 Task: Create new contact,   with mail id: 'SophiaMoore30@benteler.com', first name: 'Sophia', Last name: 'Moore', Job Title: Project Manager, Phone number (617) 555-9012. Change life cycle stage to  'Lead' and lead status to 'New'. Add new company to the associated contact: lohud.com and type: Other. Logged in from softage.10@softage.net
Action: Mouse moved to (74, 52)
Screenshot: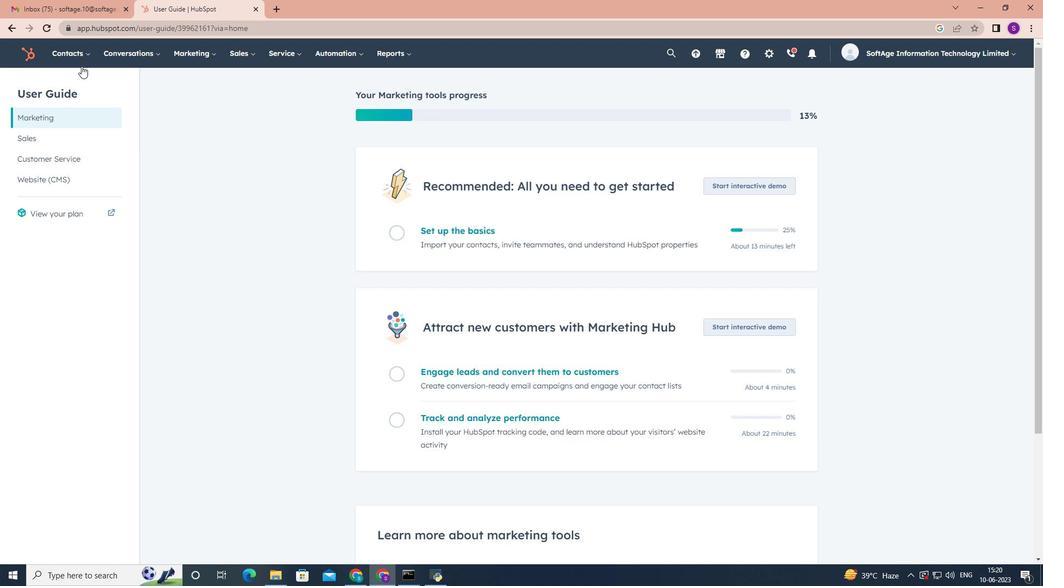 
Action: Mouse pressed left at (74, 52)
Screenshot: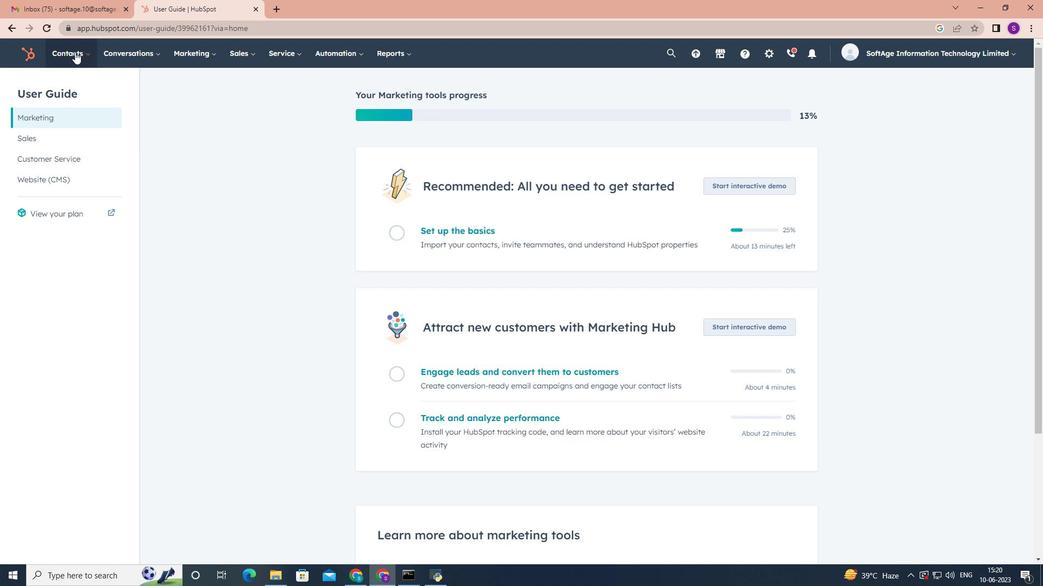 
Action: Mouse moved to (89, 88)
Screenshot: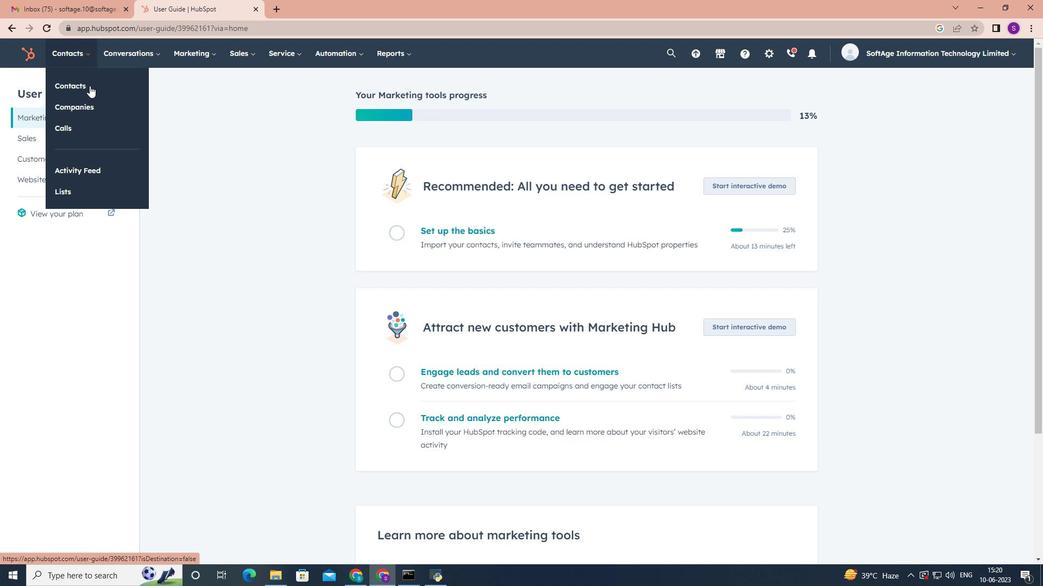 
Action: Mouse pressed left at (89, 88)
Screenshot: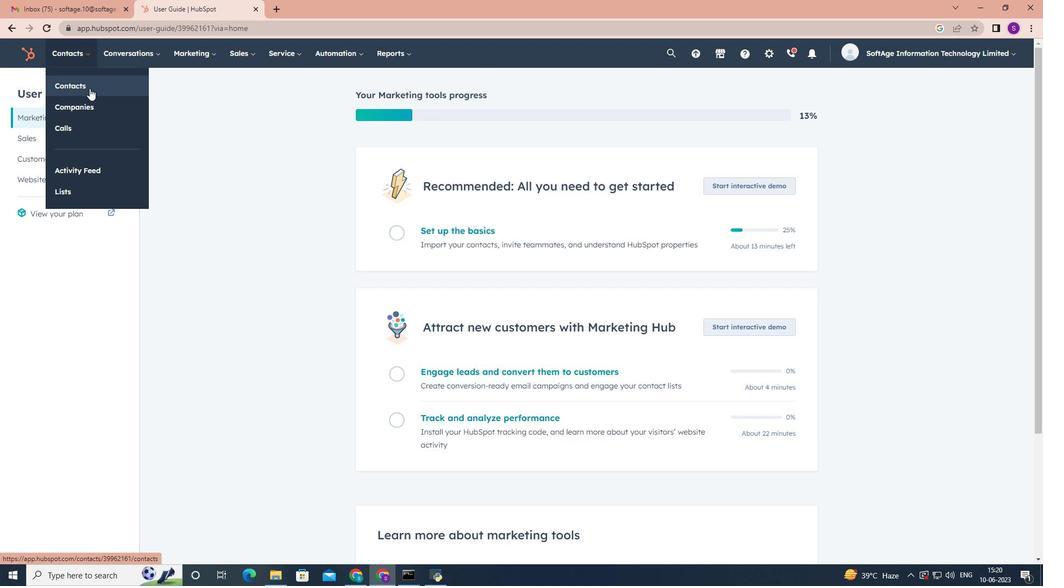 
Action: Mouse moved to (971, 91)
Screenshot: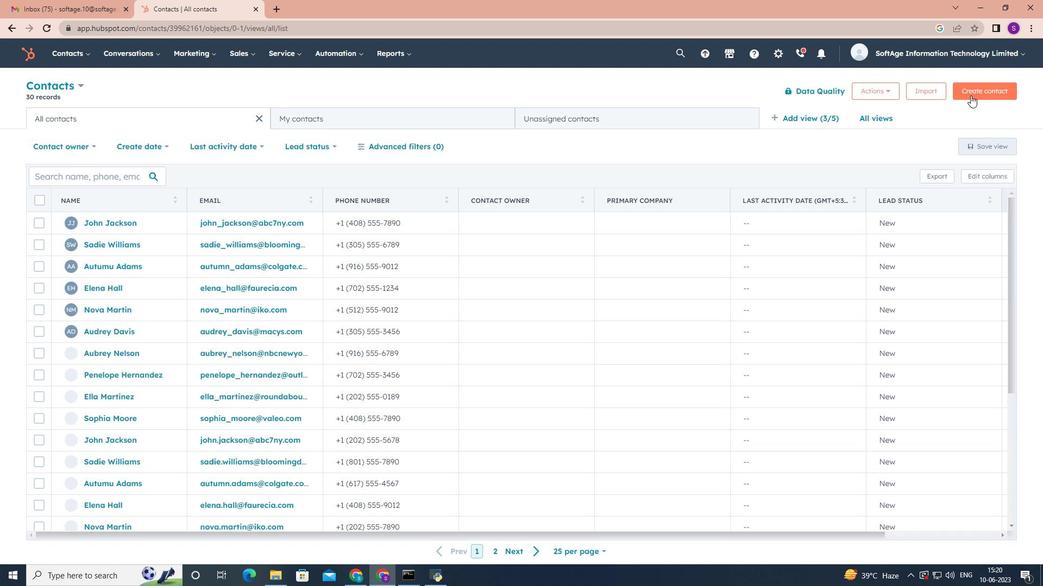
Action: Mouse pressed left at (971, 91)
Screenshot: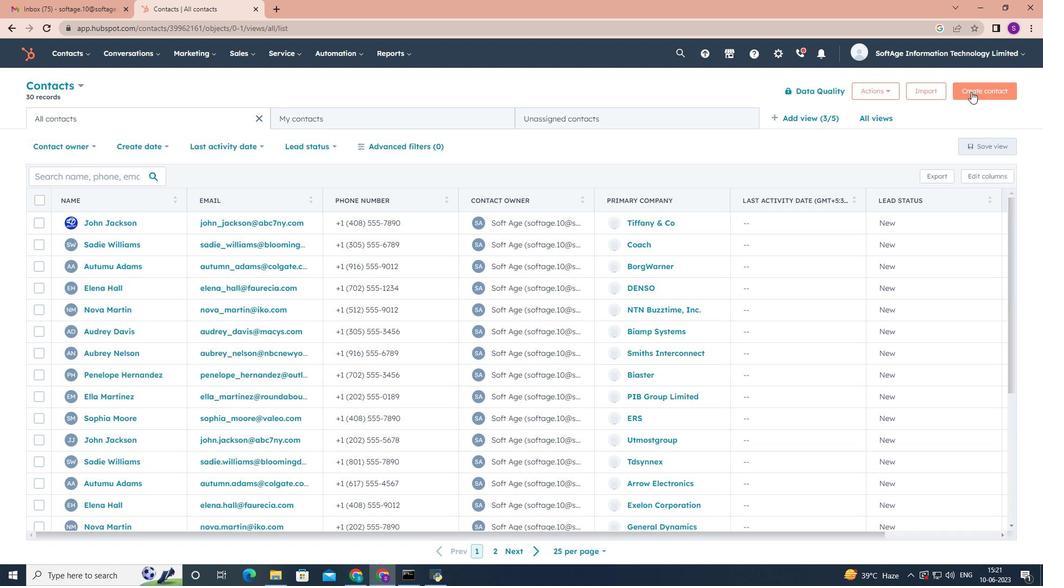 
Action: Mouse moved to (837, 148)
Screenshot: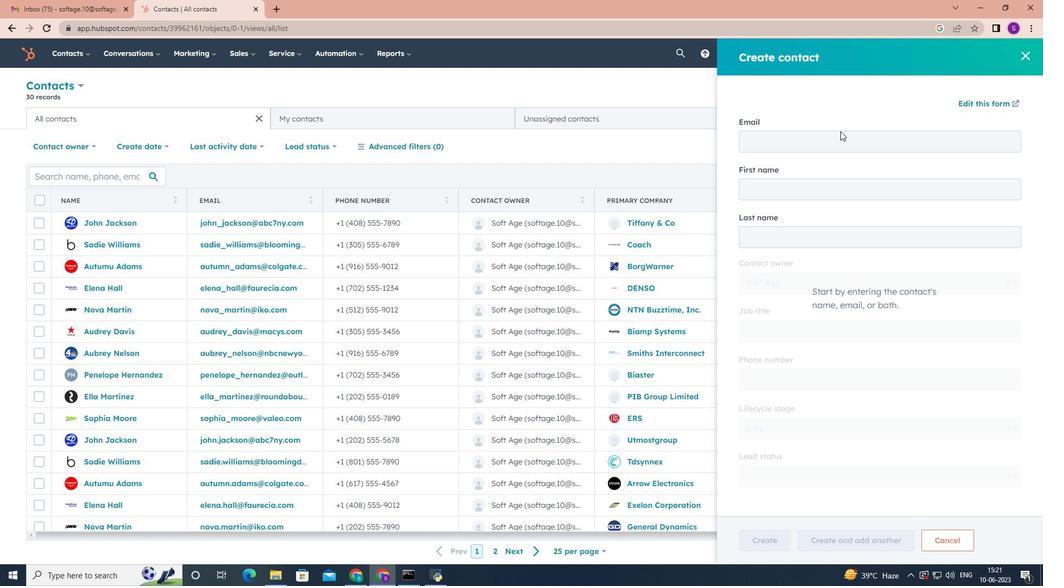 
Action: Mouse pressed left at (837, 148)
Screenshot: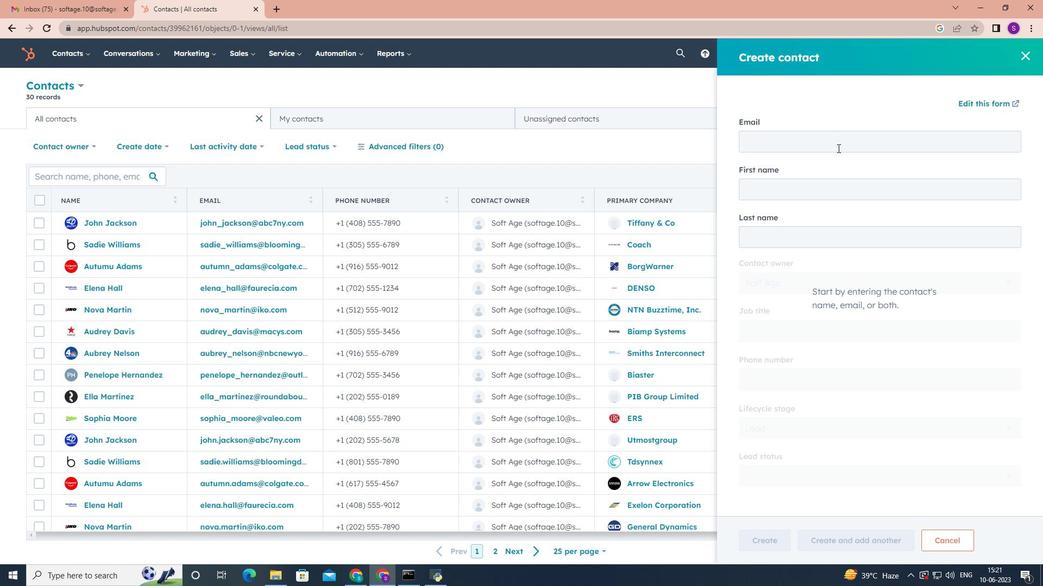 
Action: Key pressed <Key.shift>Sophia<Key.shift>Moore30<Key.shift>@benteler.com<Key.tab><Key.shift>Sophia<Key.tab><Key.shift>Moore<Key.tab><Key.tab><Key.shift>Project<Key.space><Key.shift>Manager<Key.tab>6175559012<Key.tab><Key.tab><Key.tab><Key.tab><Key.enter>
Screenshot: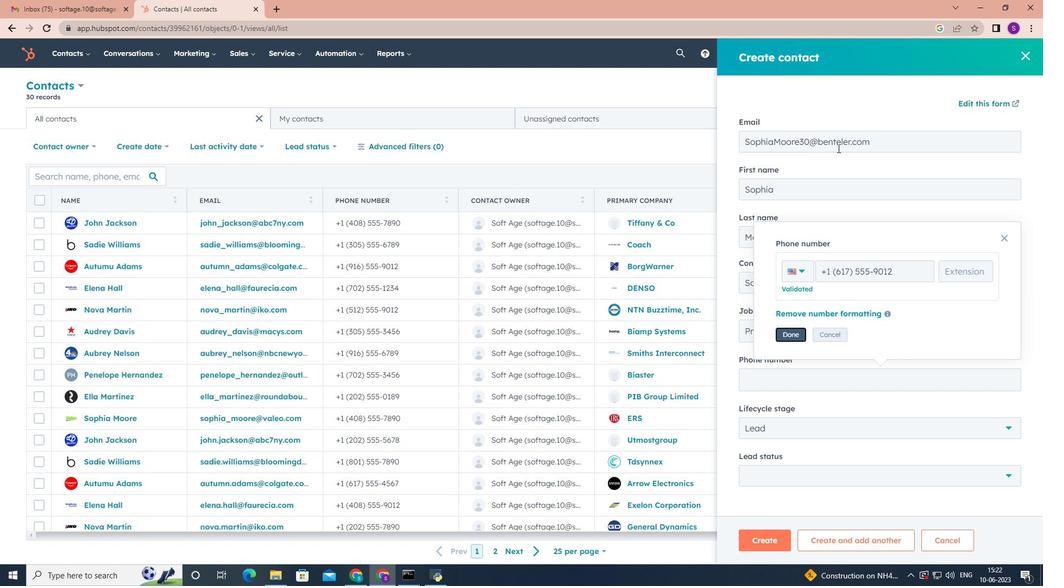 
Action: Mouse moved to (1002, 435)
Screenshot: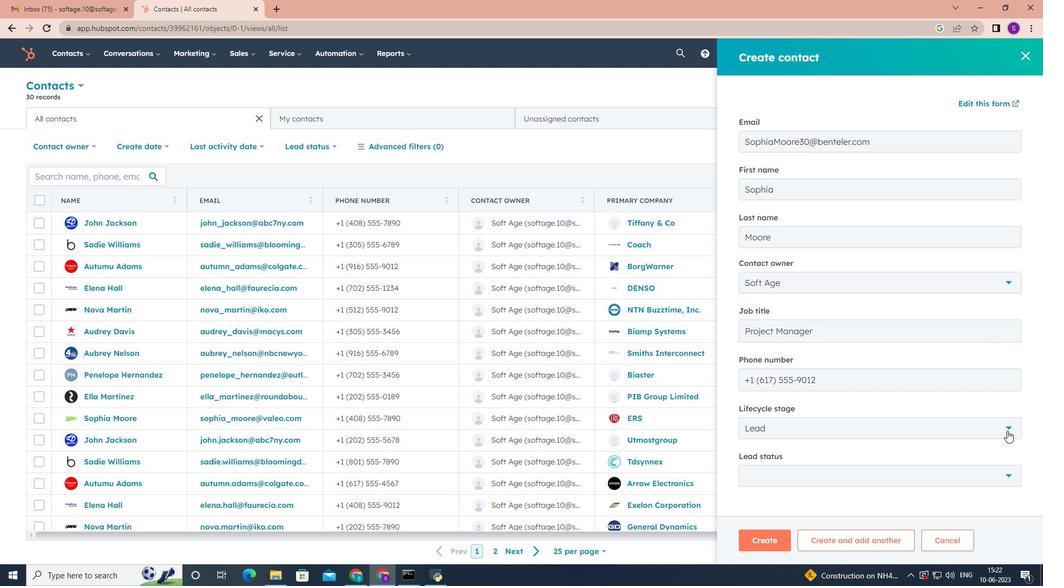 
Action: Mouse pressed left at (1002, 435)
Screenshot: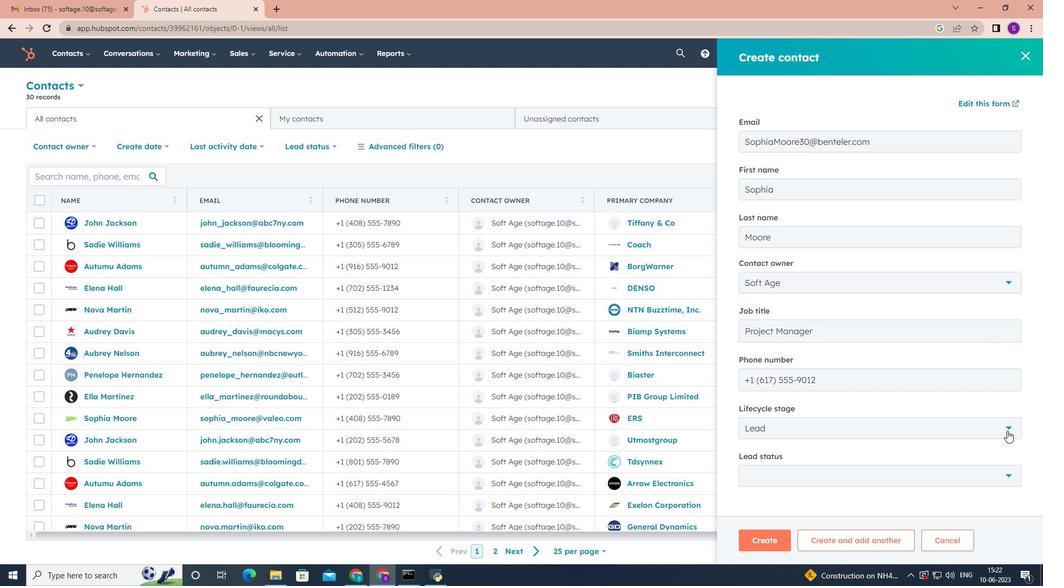 
Action: Mouse moved to (833, 337)
Screenshot: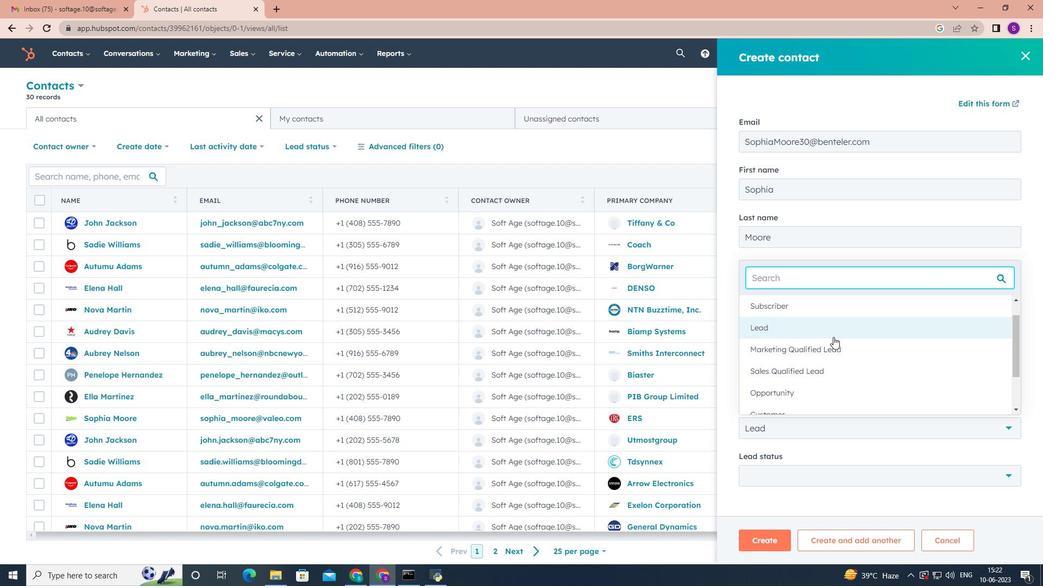 
Action: Mouse pressed left at (833, 337)
Screenshot: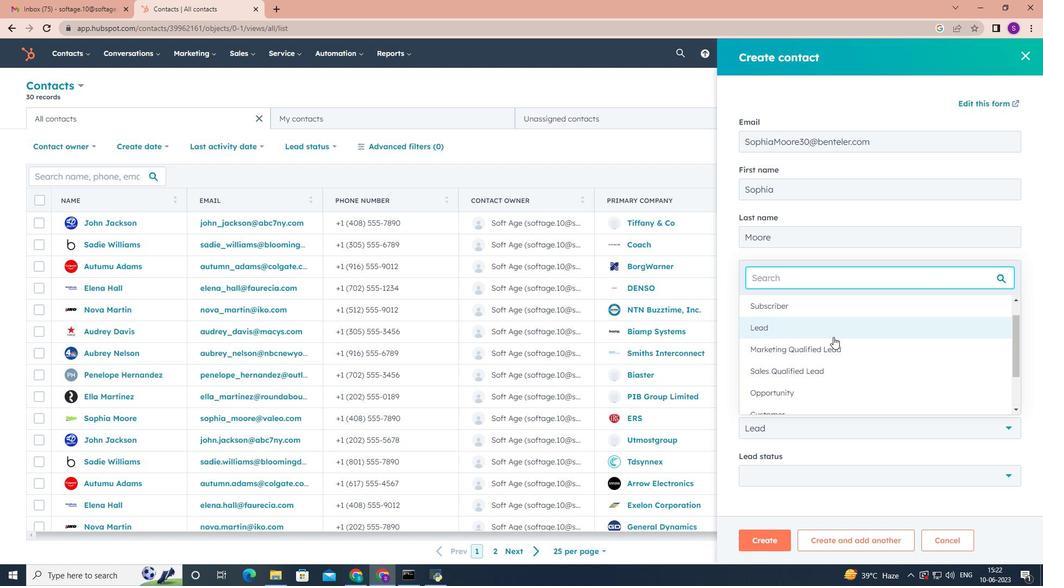 
Action: Mouse moved to (989, 478)
Screenshot: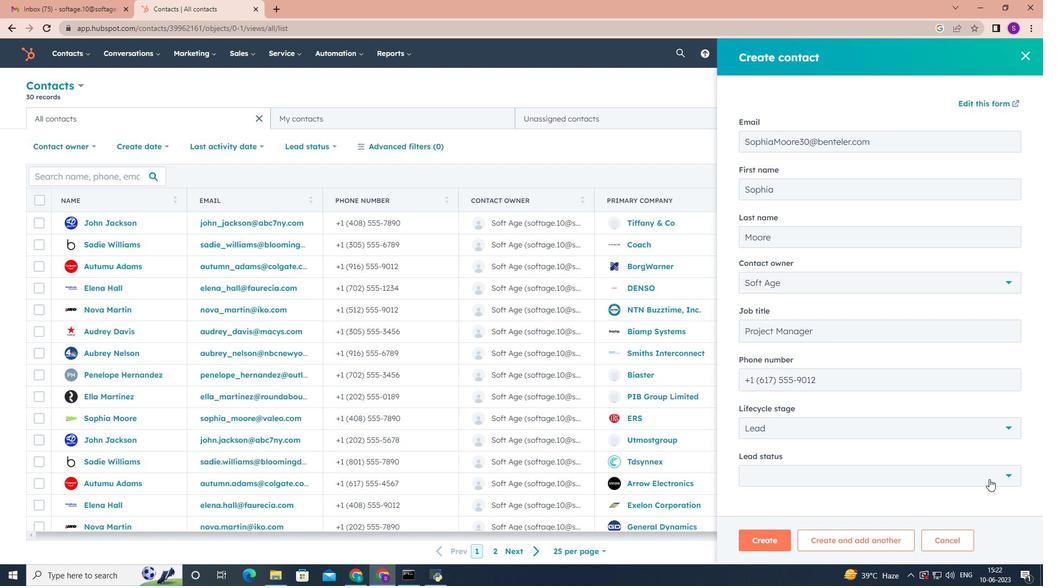 
Action: Mouse pressed left at (989, 478)
Screenshot: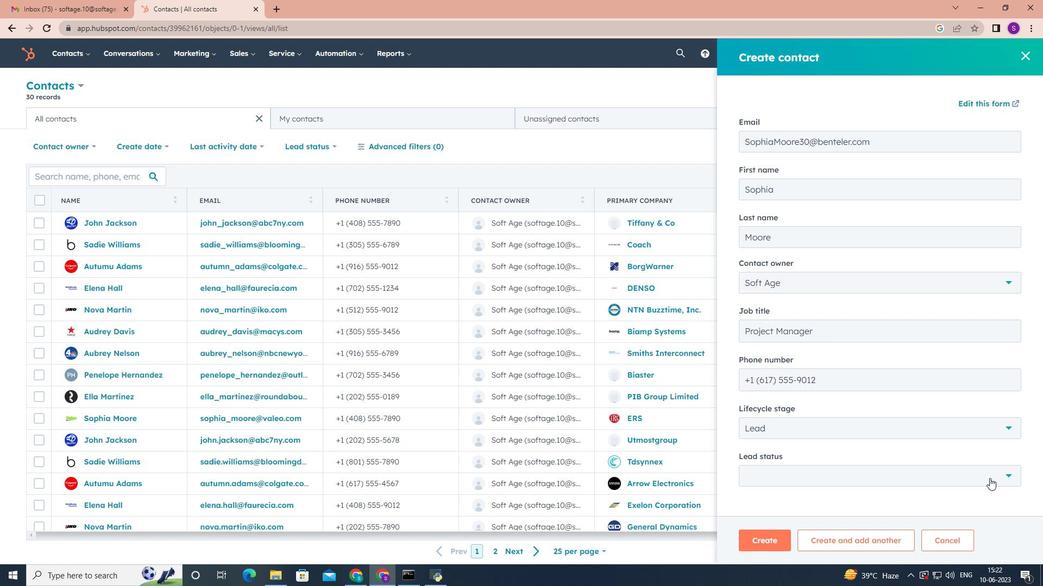 
Action: Mouse moved to (798, 374)
Screenshot: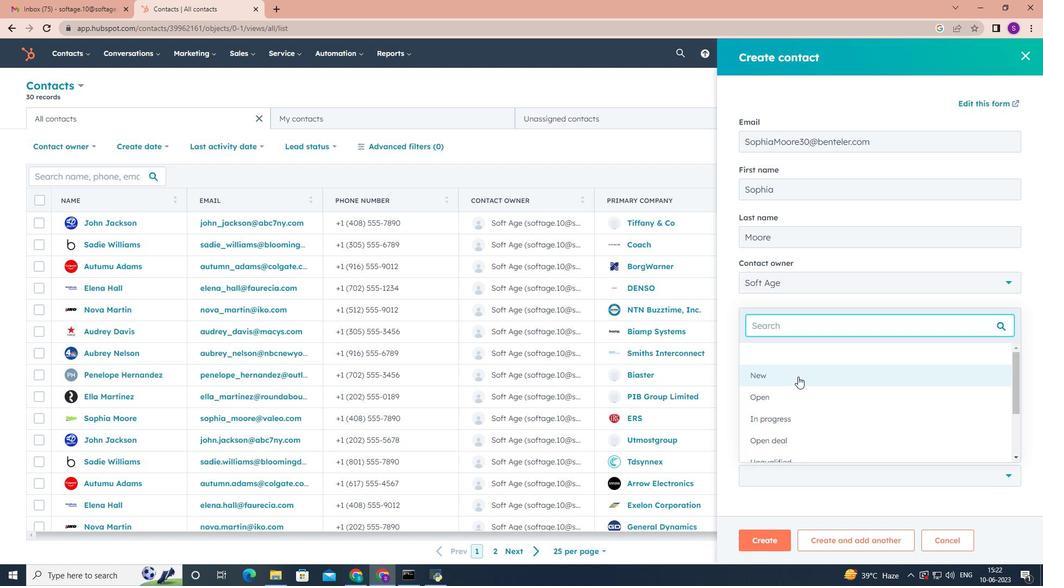 
Action: Mouse pressed left at (798, 374)
Screenshot: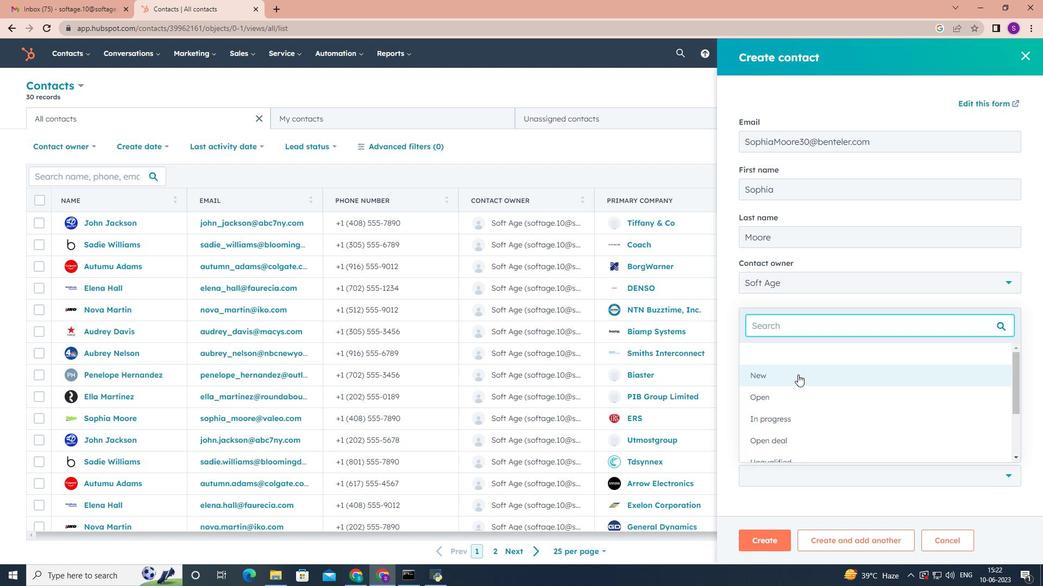 
Action: Mouse moved to (836, 426)
Screenshot: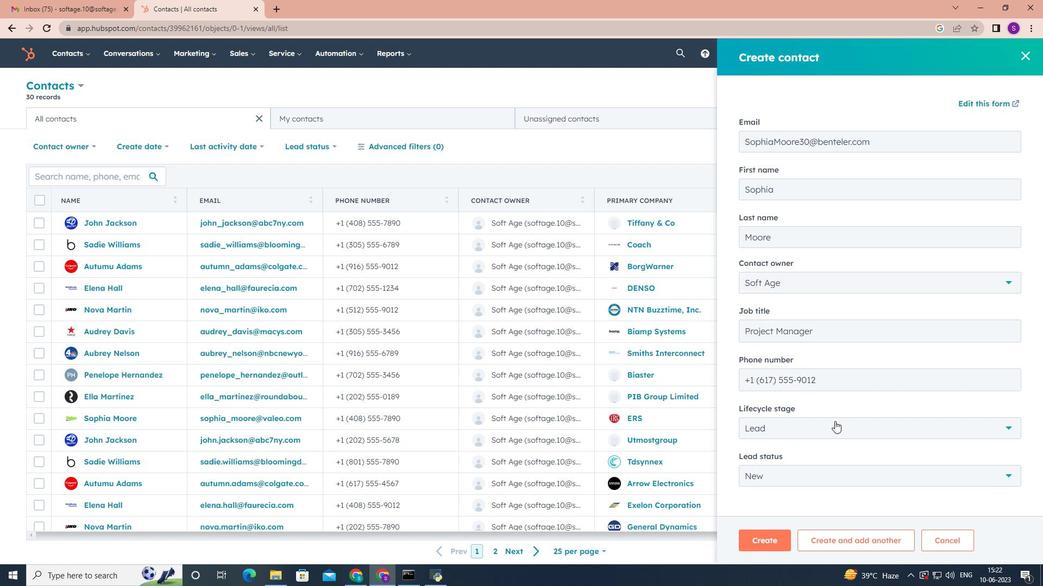 
Action: Mouse scrolled (835, 422) with delta (0, 0)
Screenshot: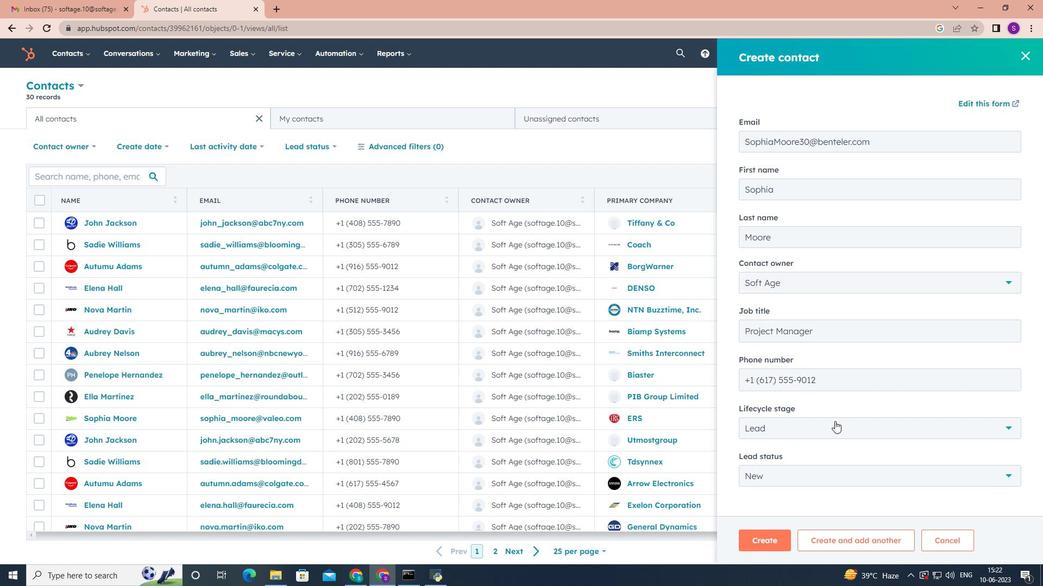 
Action: Mouse moved to (836, 427)
Screenshot: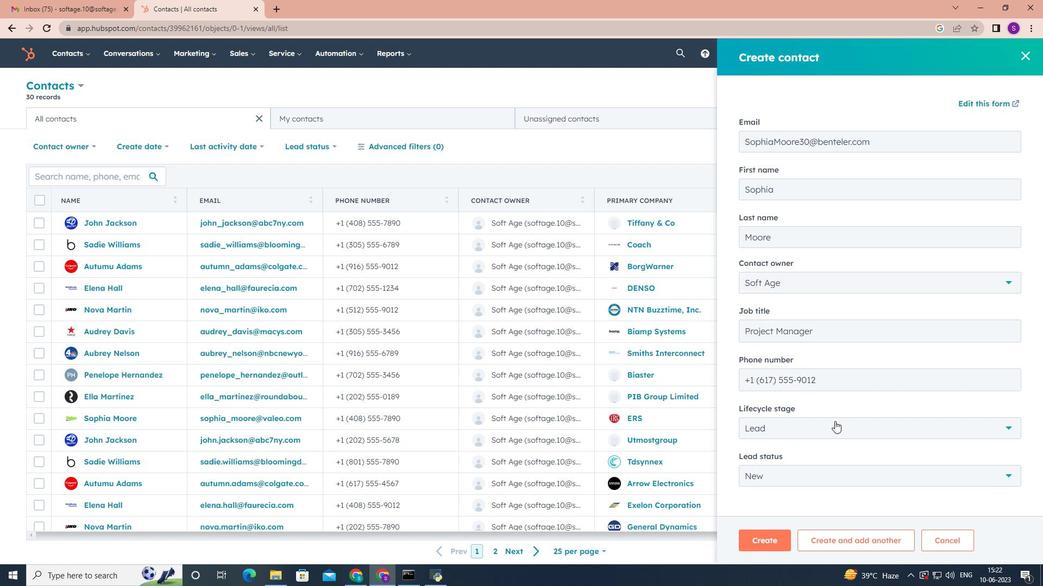 
Action: Mouse scrolled (836, 427) with delta (0, 0)
Screenshot: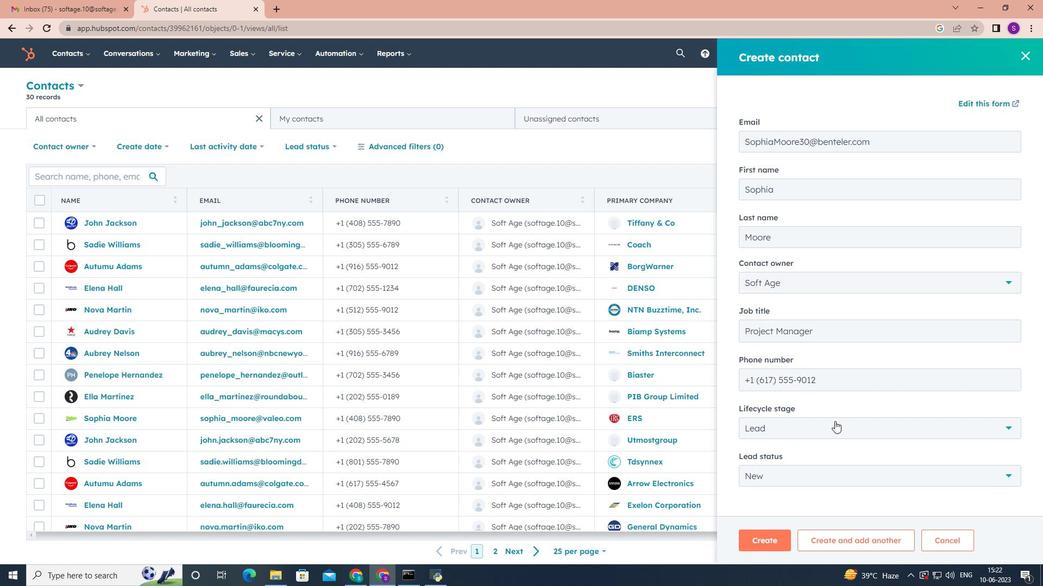 
Action: Mouse moved to (838, 433)
Screenshot: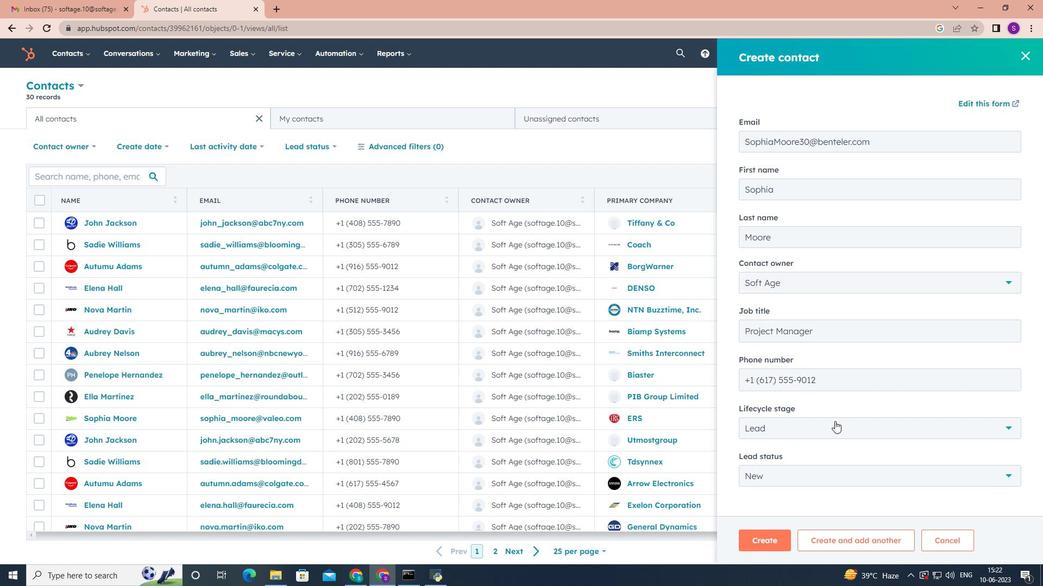 
Action: Mouse scrolled (838, 432) with delta (0, 0)
Screenshot: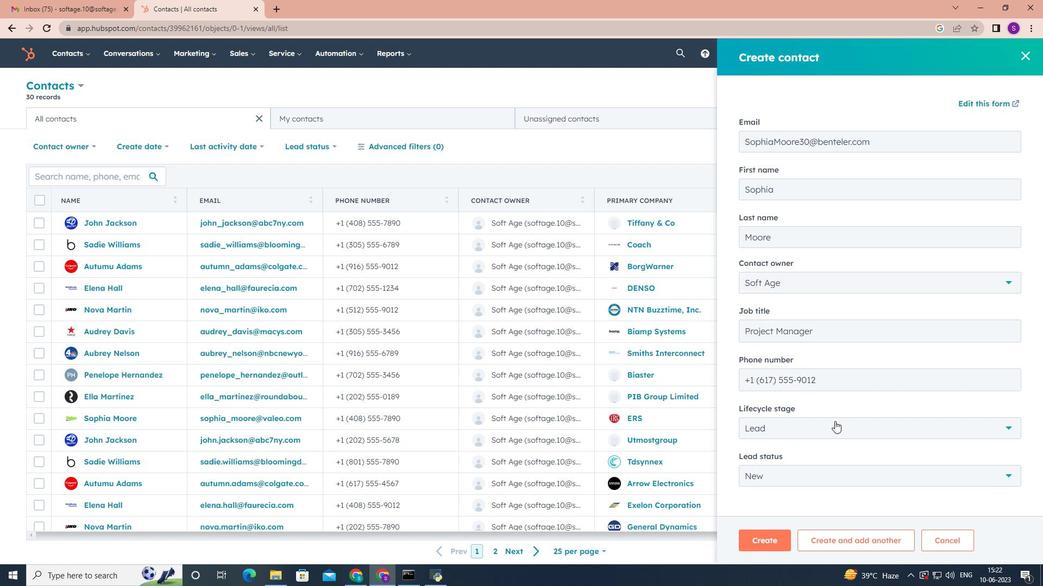 
Action: Mouse moved to (839, 440)
Screenshot: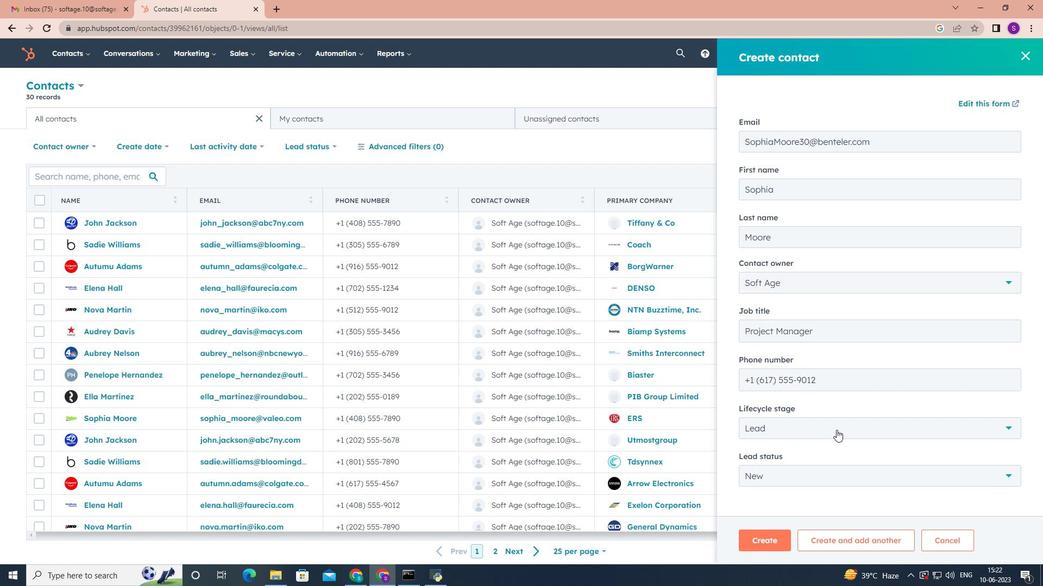 
Action: Mouse scrolled (839, 439) with delta (0, 0)
Screenshot: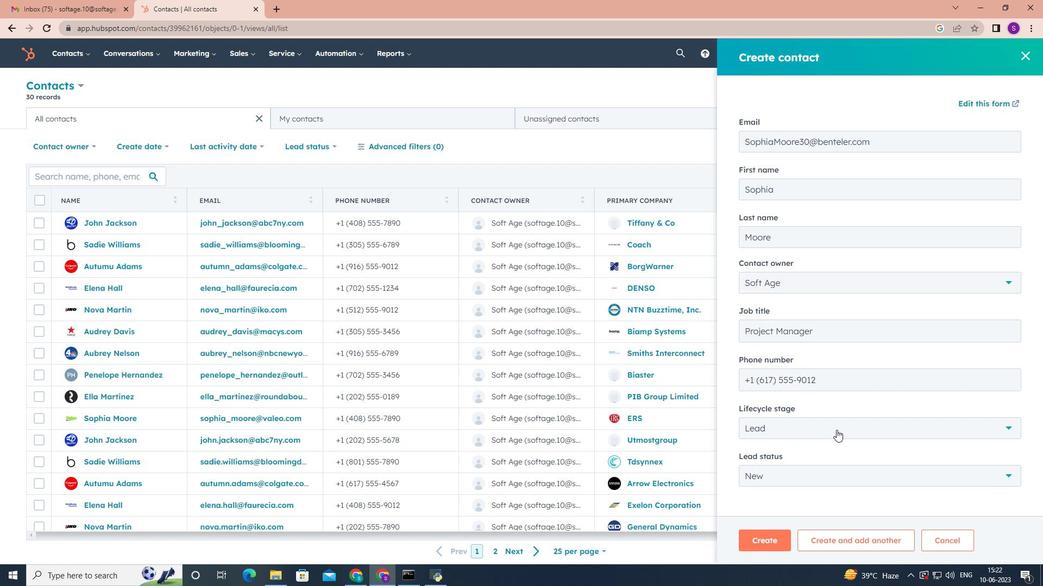 
Action: Mouse moved to (771, 536)
Screenshot: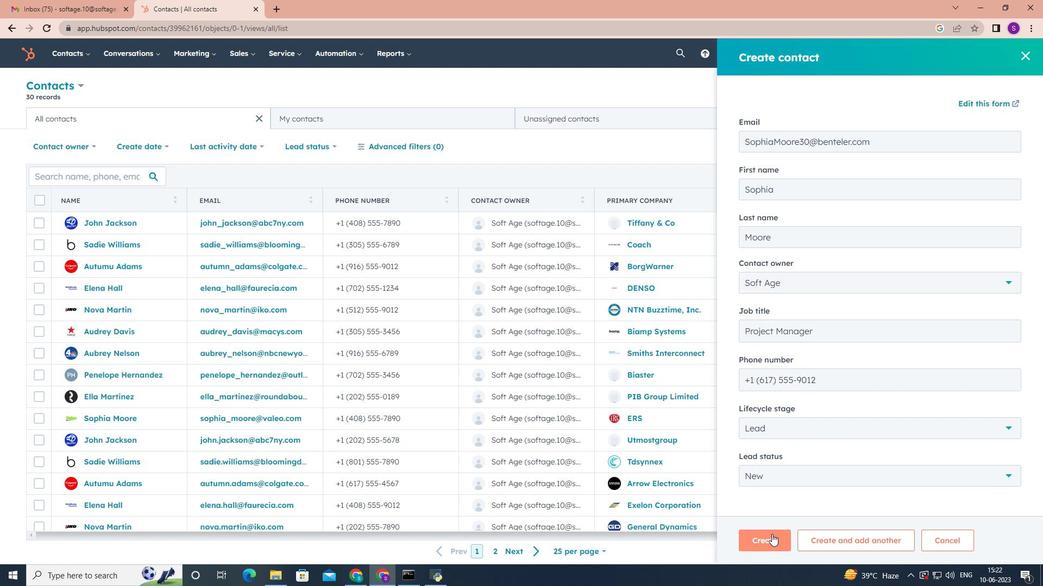 
Action: Mouse pressed left at (771, 536)
Screenshot: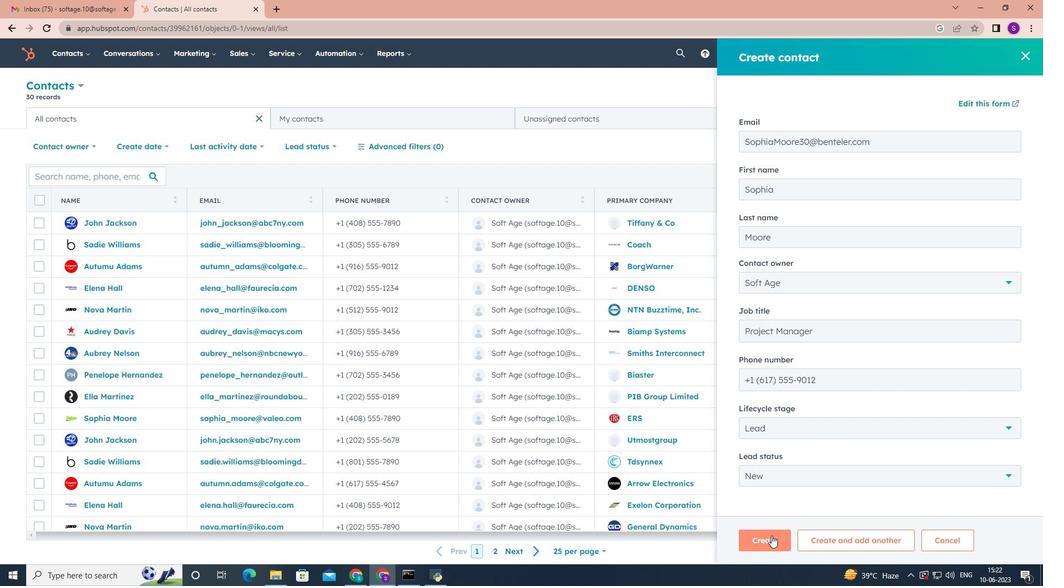 
Action: Mouse moved to (728, 348)
Screenshot: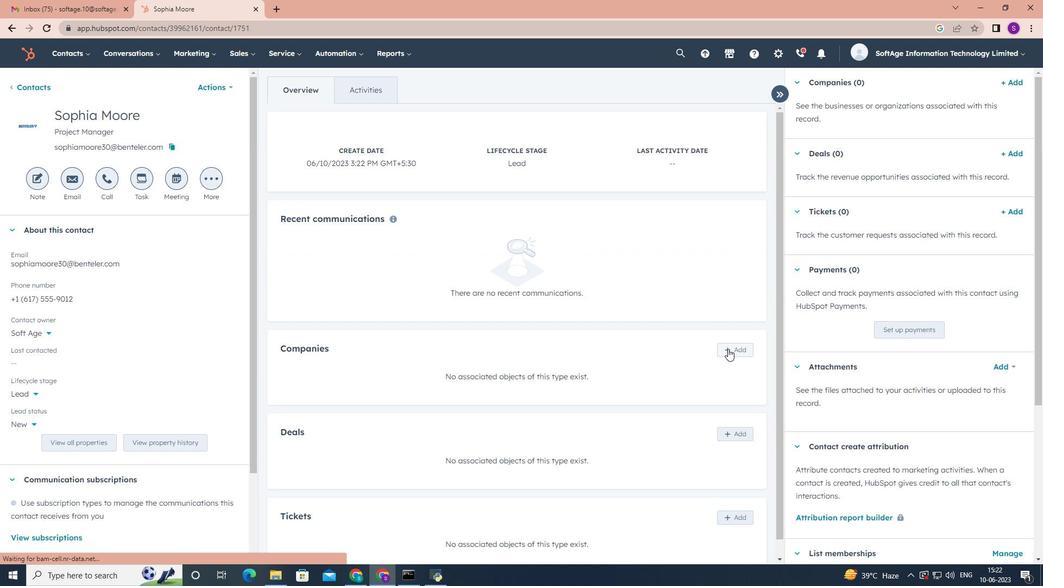 
Action: Mouse pressed left at (728, 348)
Screenshot: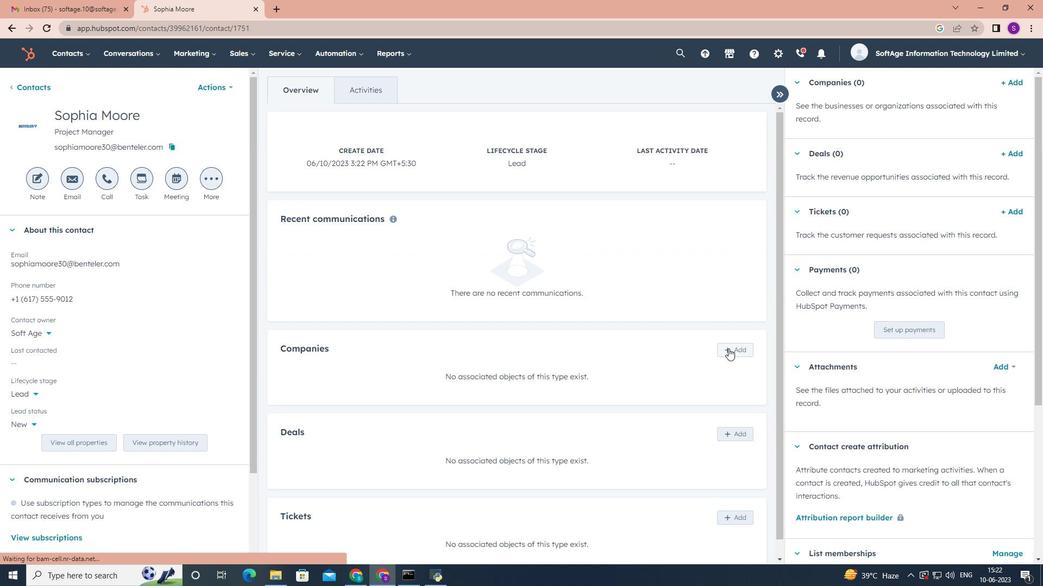 
Action: Mouse moved to (820, 103)
Screenshot: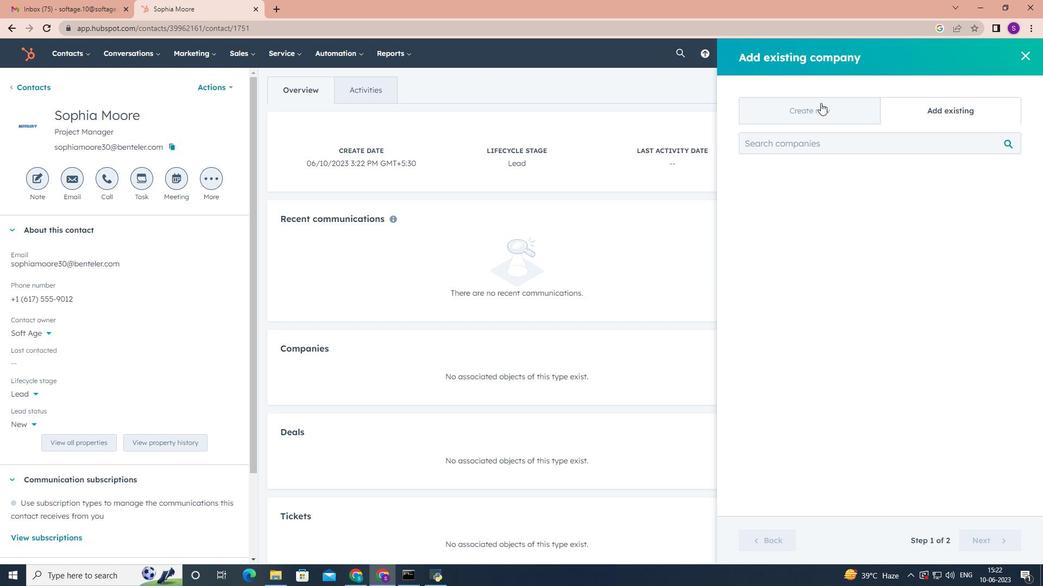
Action: Mouse pressed left at (820, 103)
Screenshot: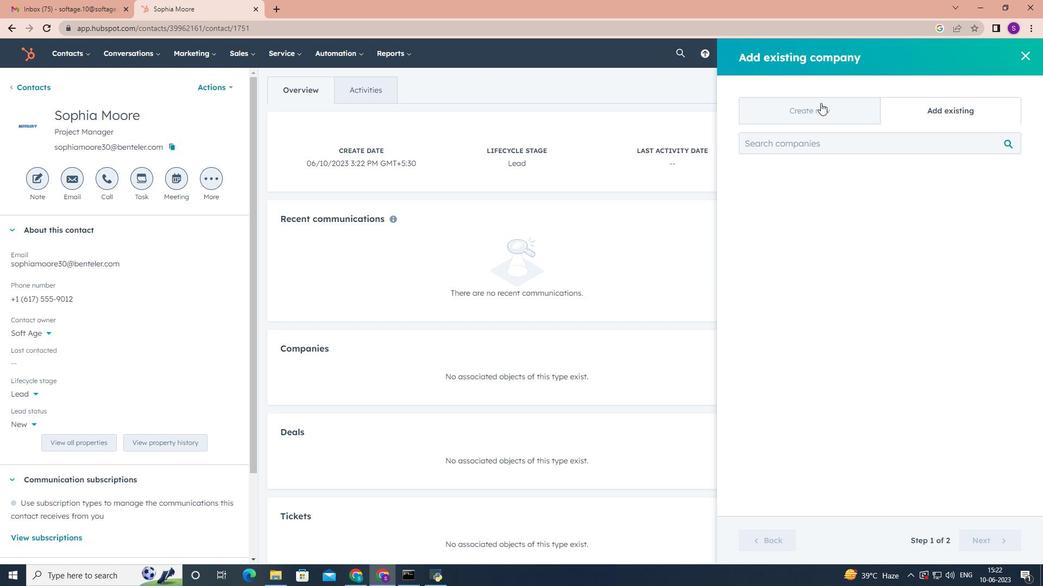 
Action: Mouse moved to (811, 171)
Screenshot: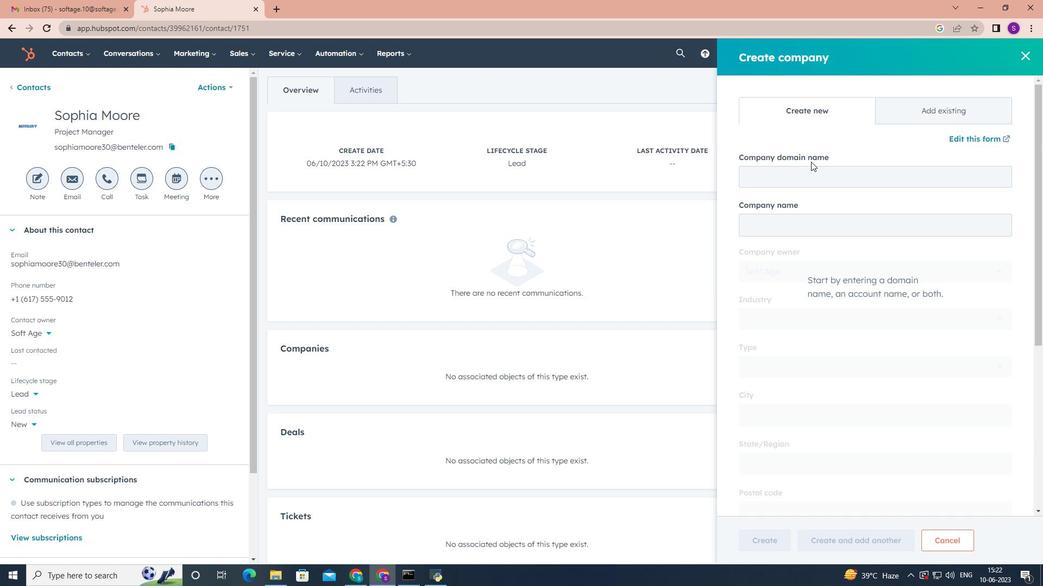 
Action: Mouse pressed left at (811, 171)
Screenshot: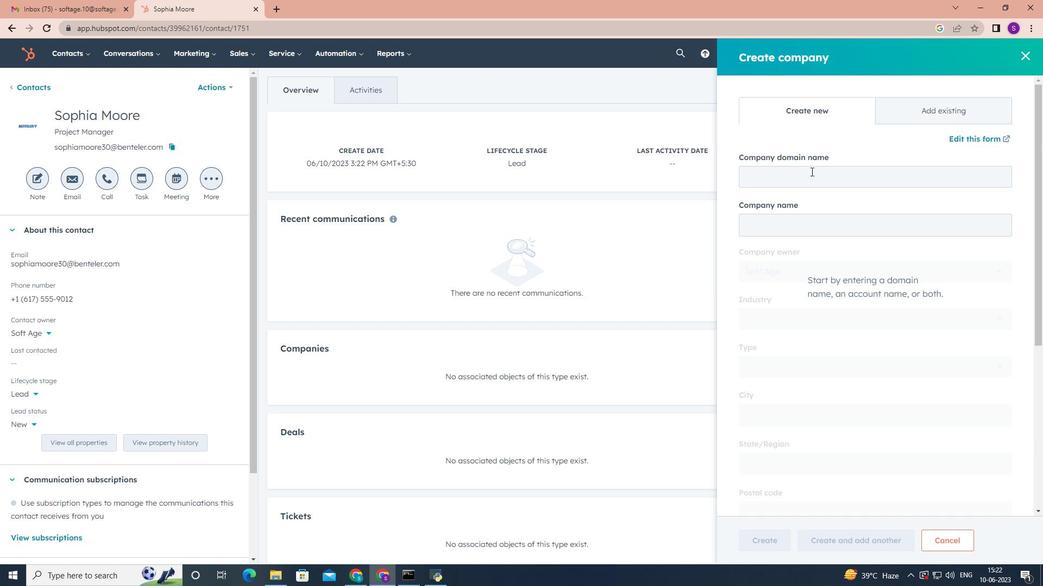 
Action: Key pressed lohud.com
Screenshot: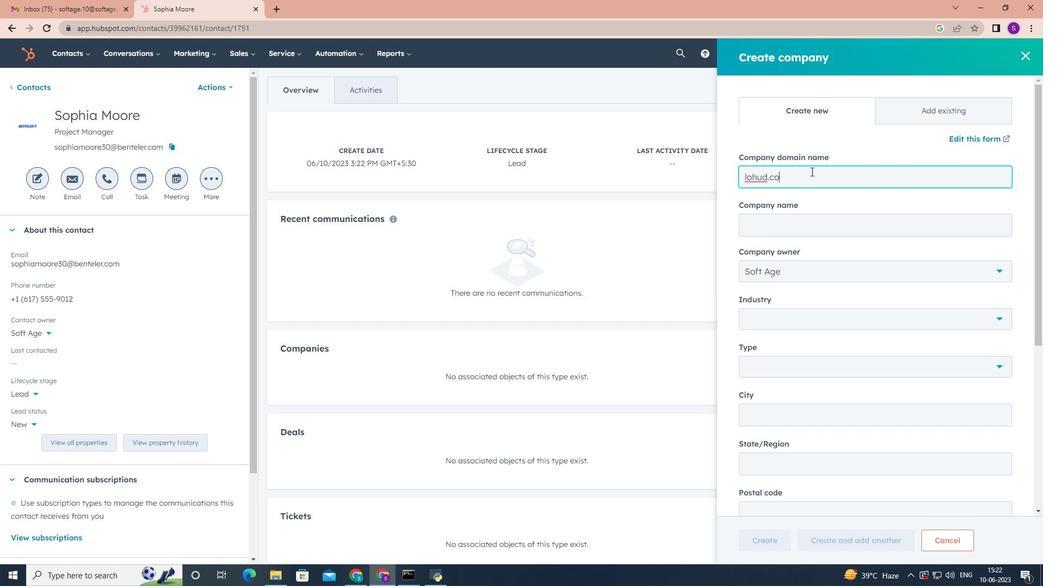 
Action: Mouse scrolled (811, 171) with delta (0, 0)
Screenshot: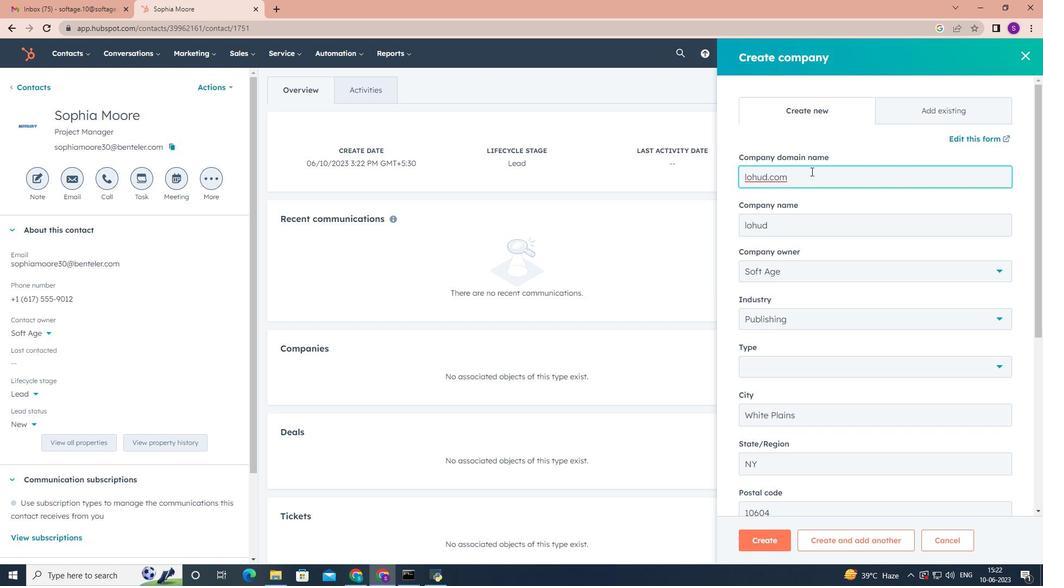 
Action: Mouse scrolled (811, 171) with delta (0, 0)
Screenshot: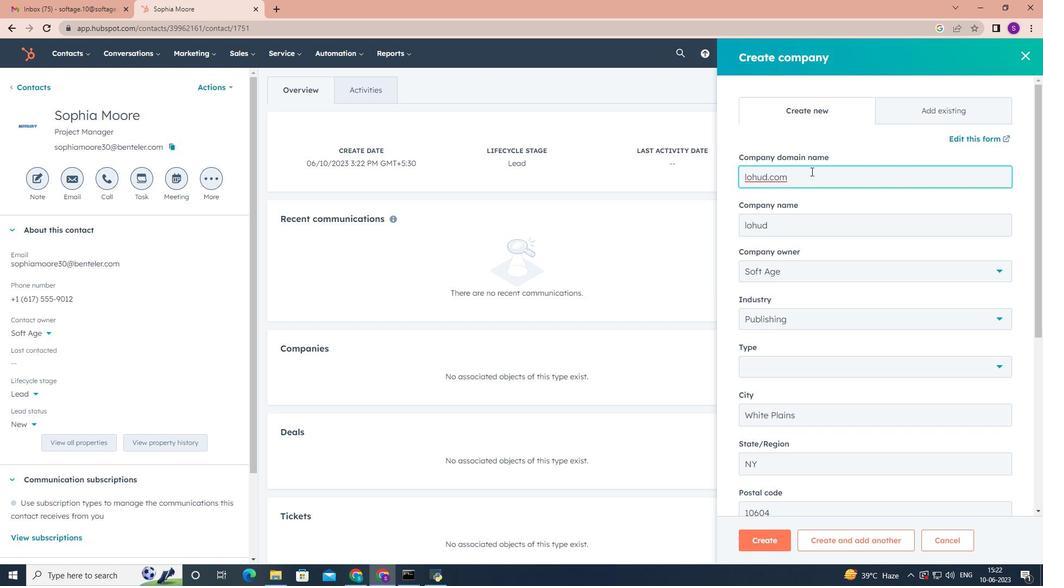 
Action: Mouse scrolled (811, 171) with delta (0, 0)
Screenshot: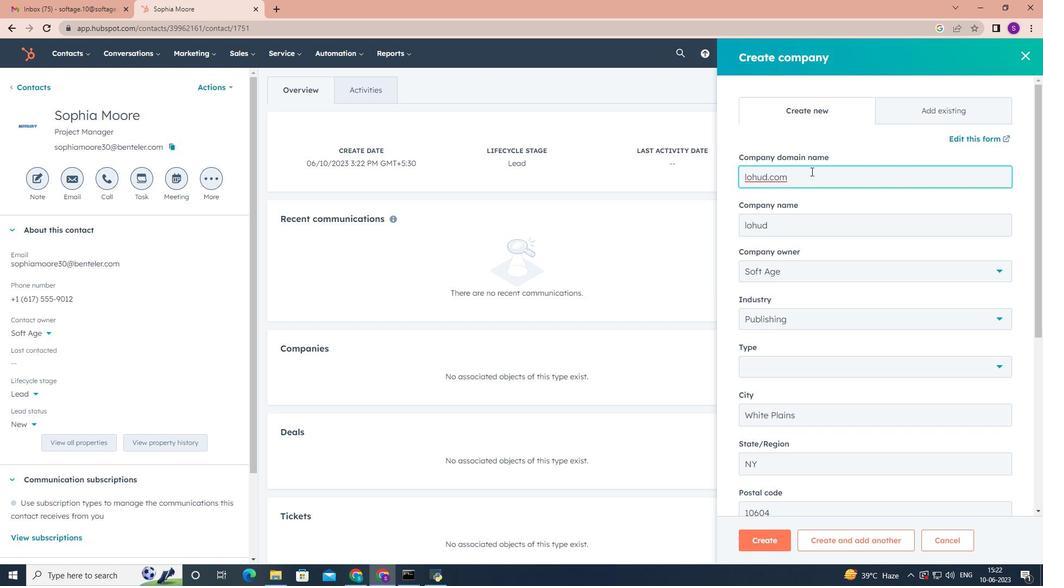 
Action: Mouse moved to (955, 201)
Screenshot: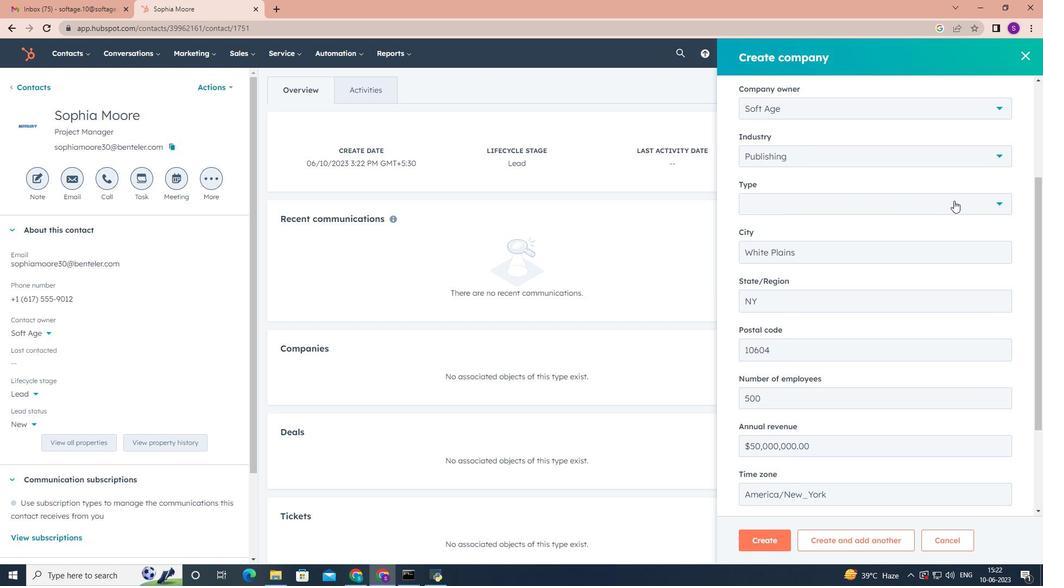
Action: Mouse pressed left at (955, 201)
Screenshot: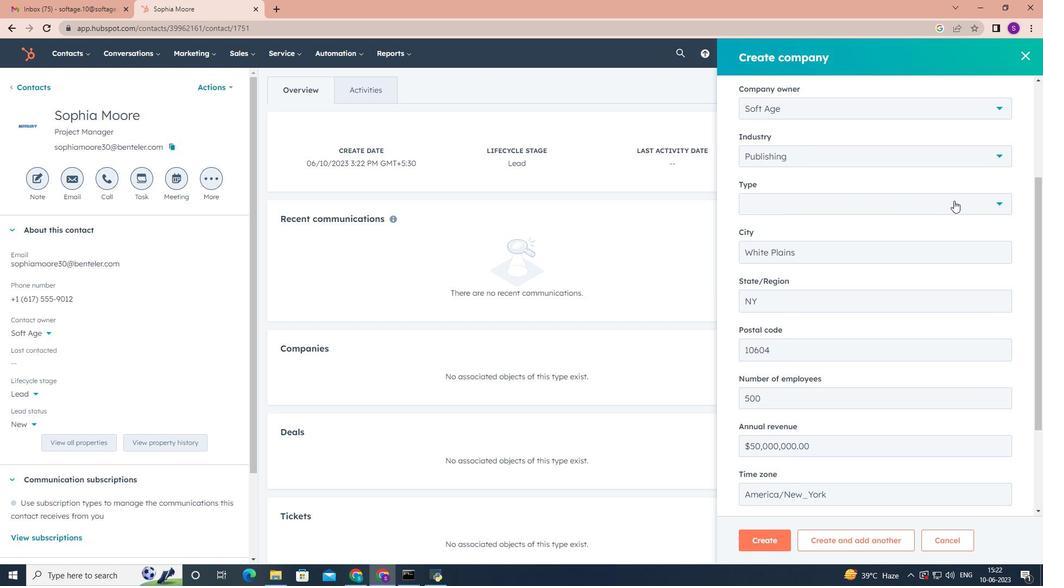 
Action: Mouse moved to (806, 287)
Screenshot: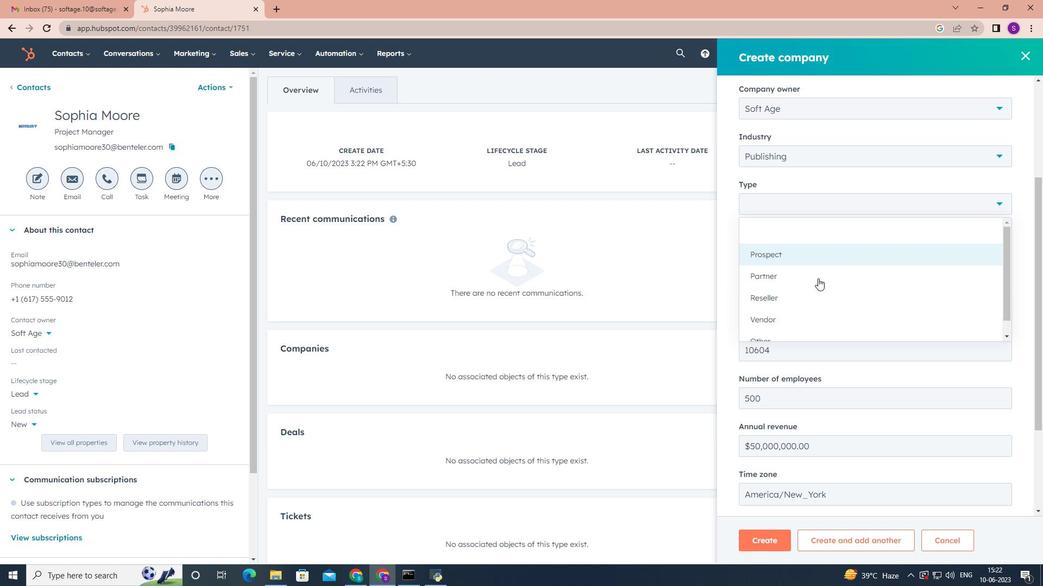 
Action: Mouse scrolled (806, 286) with delta (0, 0)
Screenshot: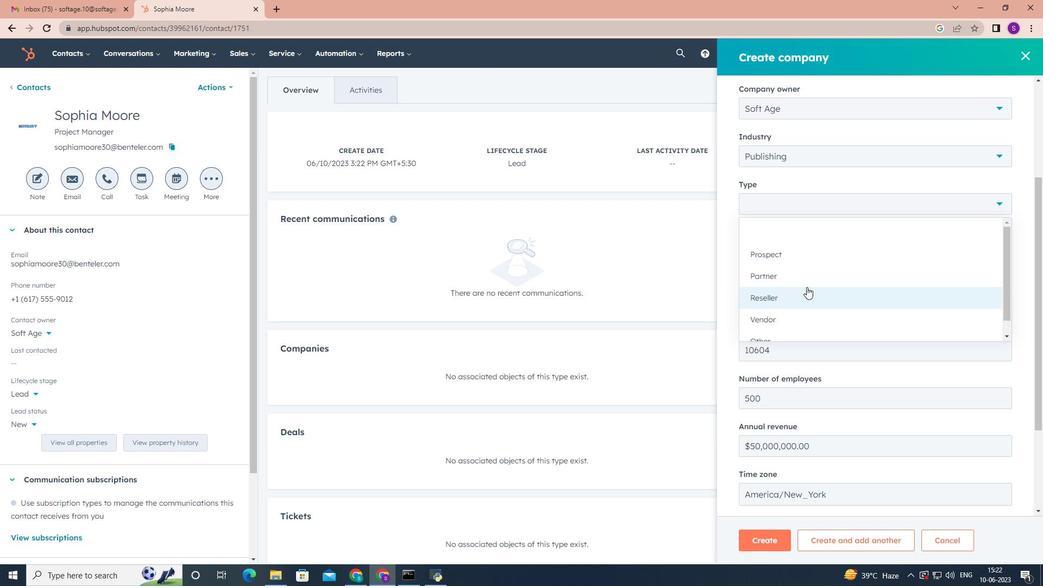 
Action: Mouse scrolled (806, 286) with delta (0, 0)
Screenshot: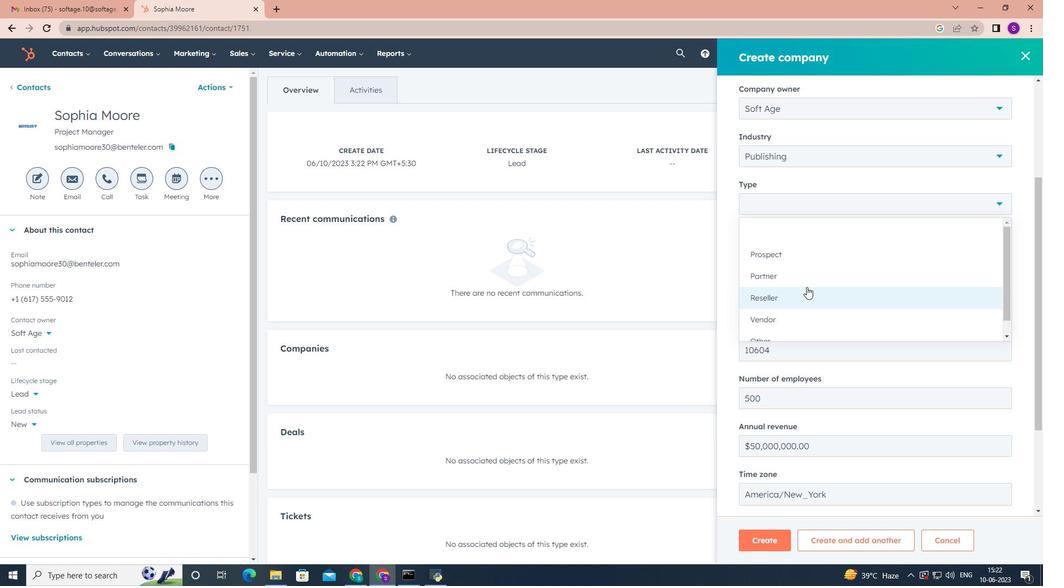 
Action: Mouse scrolled (806, 286) with delta (0, 0)
Screenshot: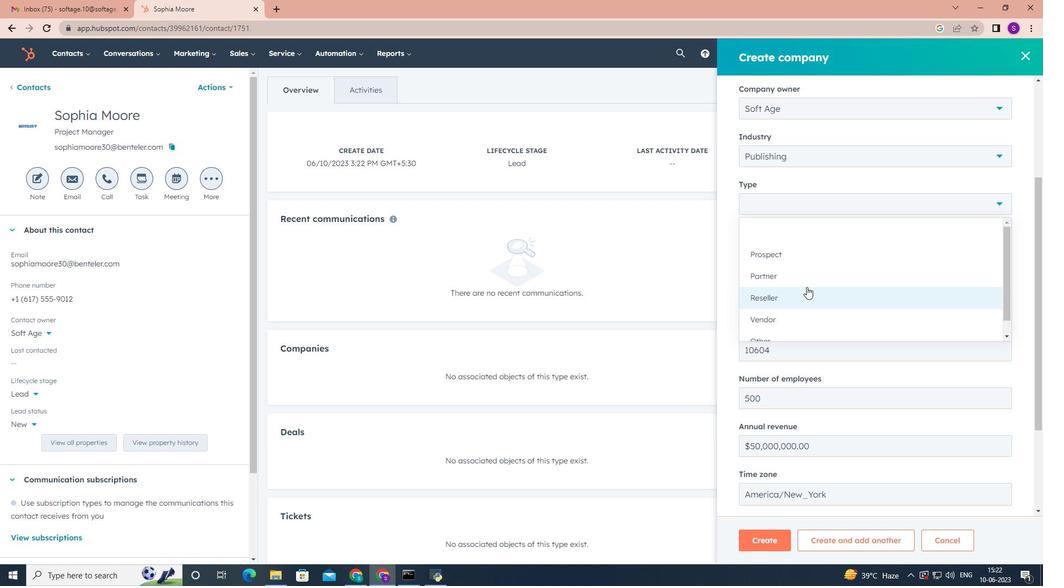 
Action: Mouse scrolled (806, 286) with delta (0, 0)
Screenshot: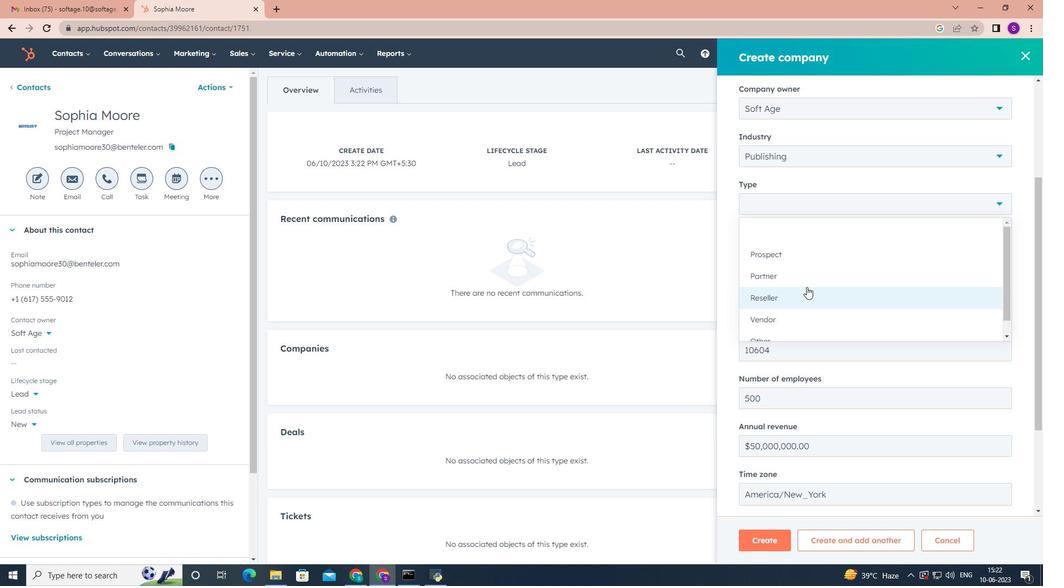 
Action: Mouse scrolled (806, 286) with delta (0, 0)
Screenshot: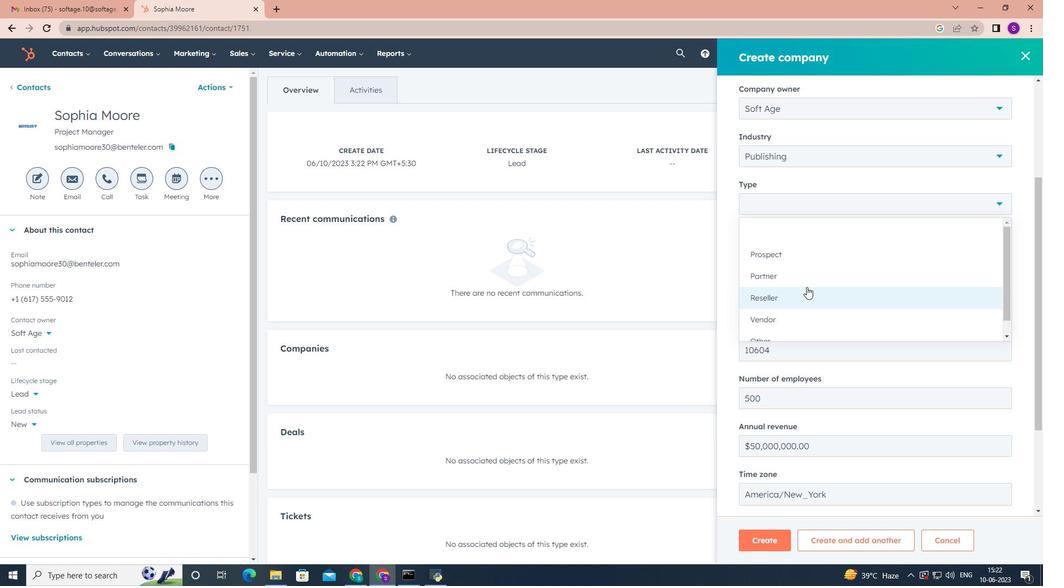 
Action: Mouse moved to (775, 322)
Screenshot: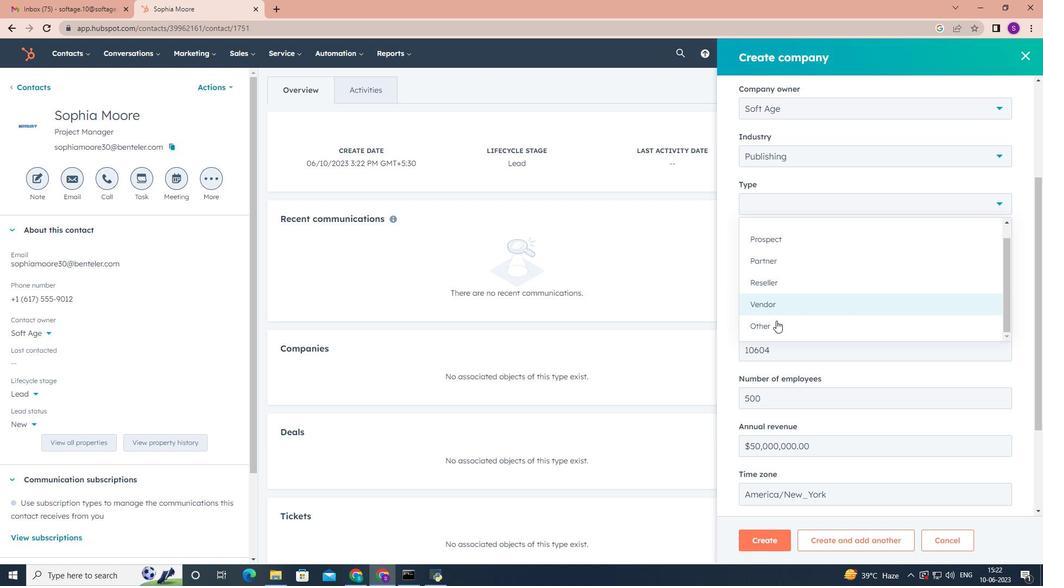 
Action: Mouse pressed left at (775, 322)
Screenshot: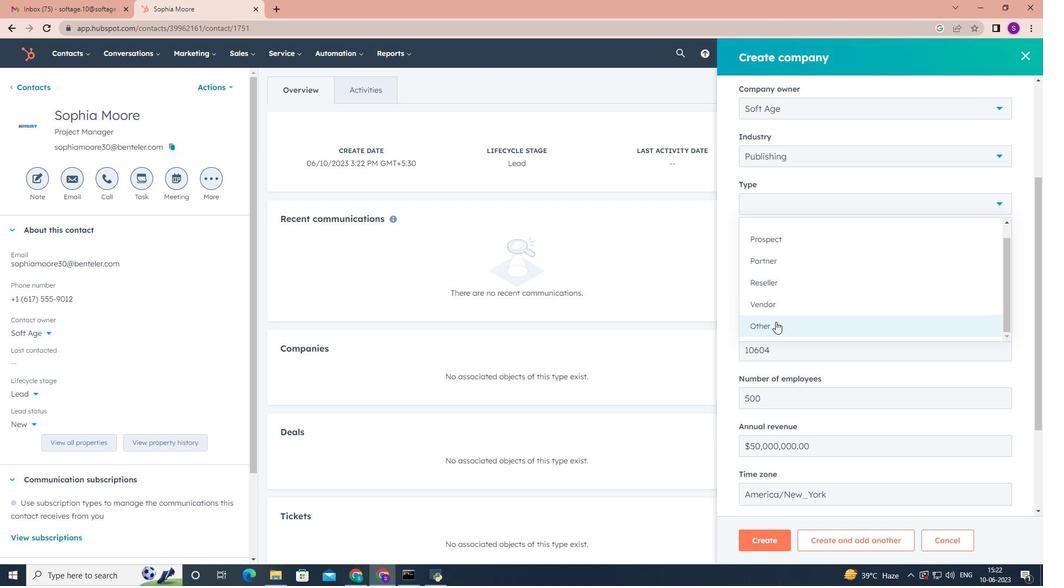 
Action: Mouse moved to (764, 537)
Screenshot: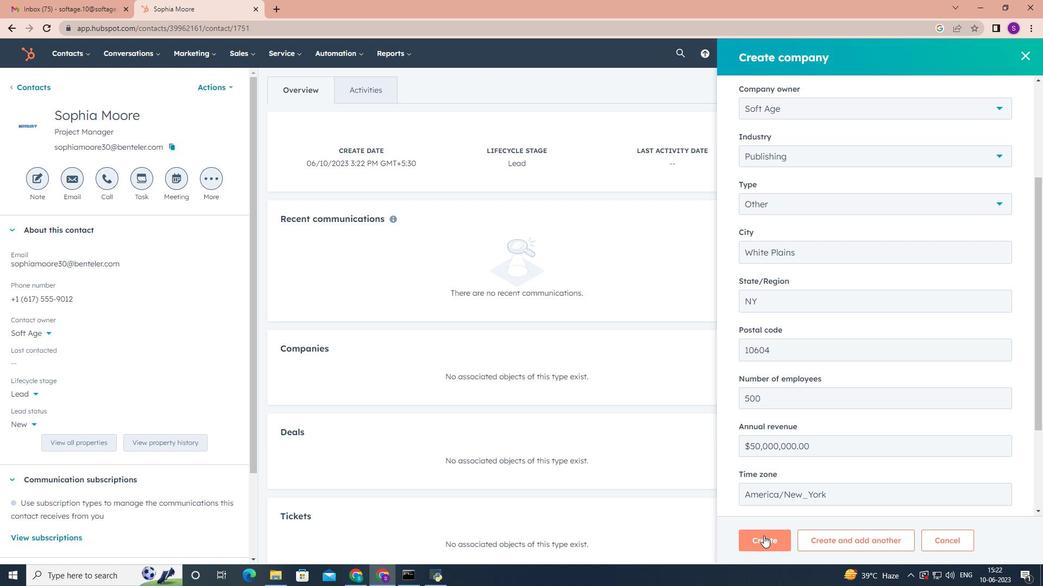 
Action: Mouse pressed left at (764, 537)
Screenshot: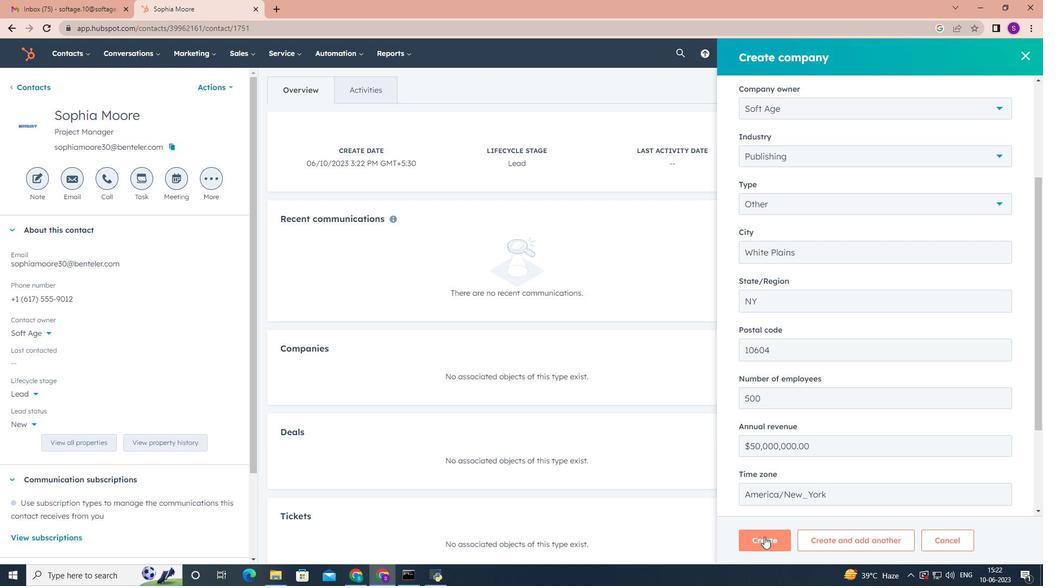 
Action: Mouse scrolled (764, 536) with delta (0, 0)
Screenshot: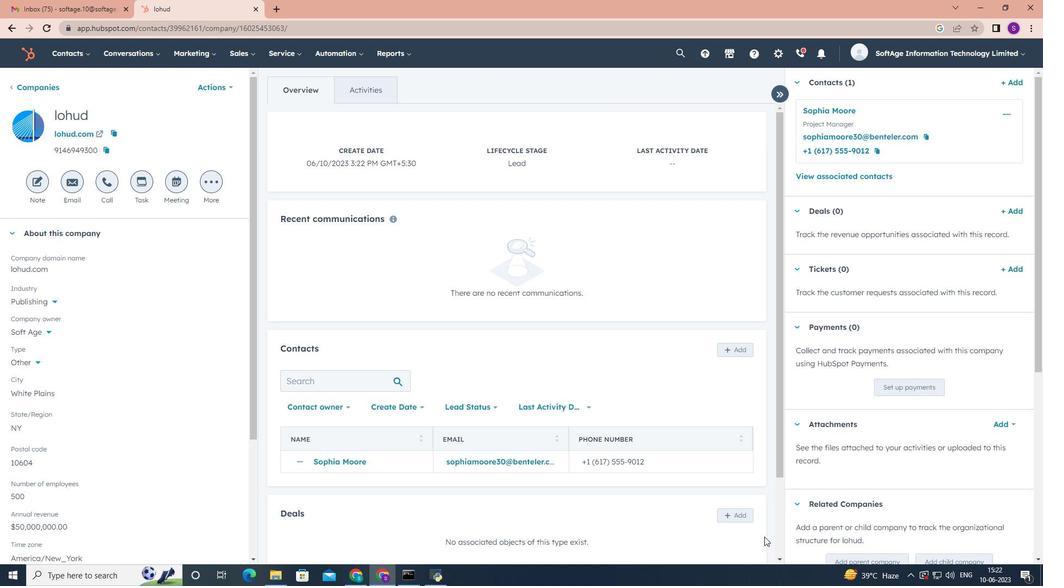 
Action: Mouse moved to (777, 586)
Screenshot: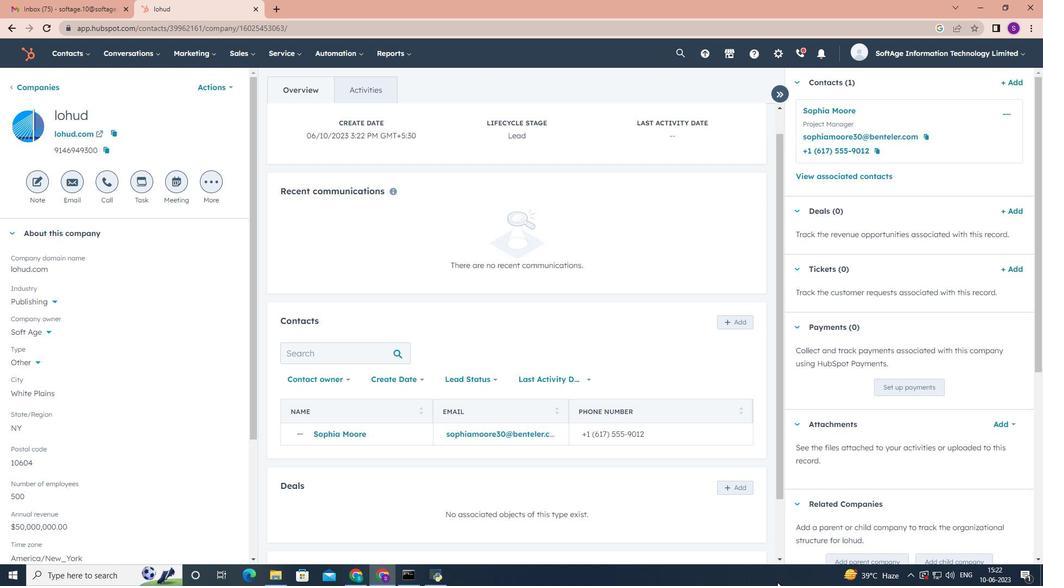 
Action: Mouse scrolled (777, 585) with delta (0, 0)
Screenshot: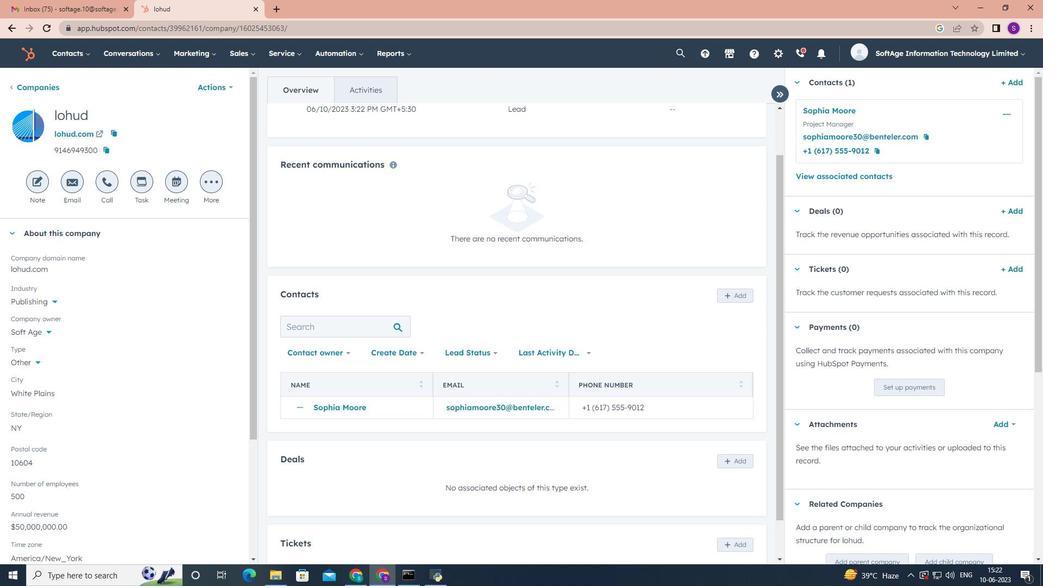
Action: Mouse scrolled (777, 585) with delta (0, 0)
Screenshot: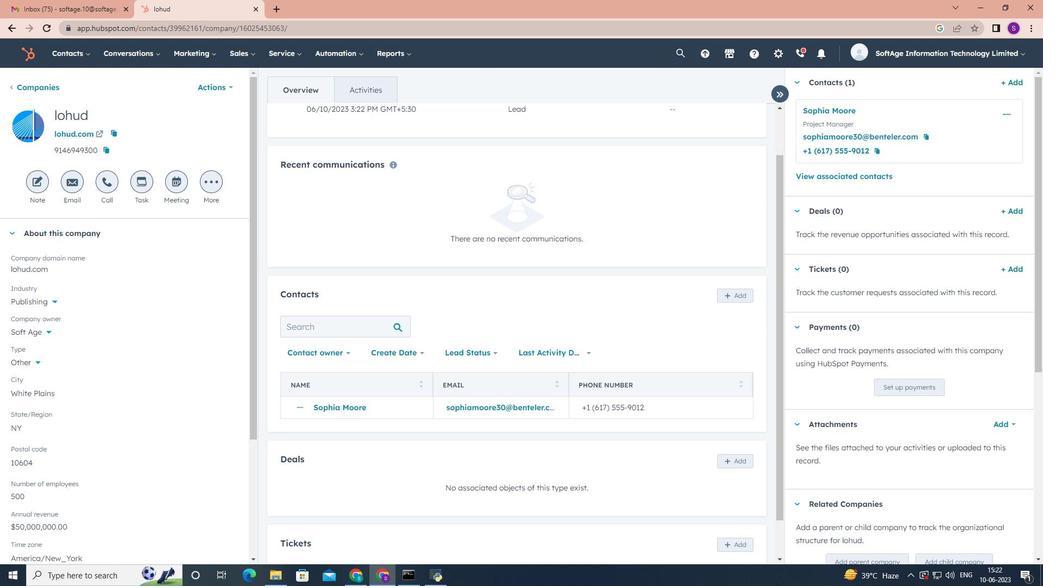 
